 Task: Create New Customer with Customer Name: Angelinas Mexican Restaurant, Billing Address Line1: 4724 Huntz Lane, Billing Address Line2:  Bolton, Billing Address Line3:  Massachusetts 01740
Action: Mouse pressed left at (143, 25)
Screenshot: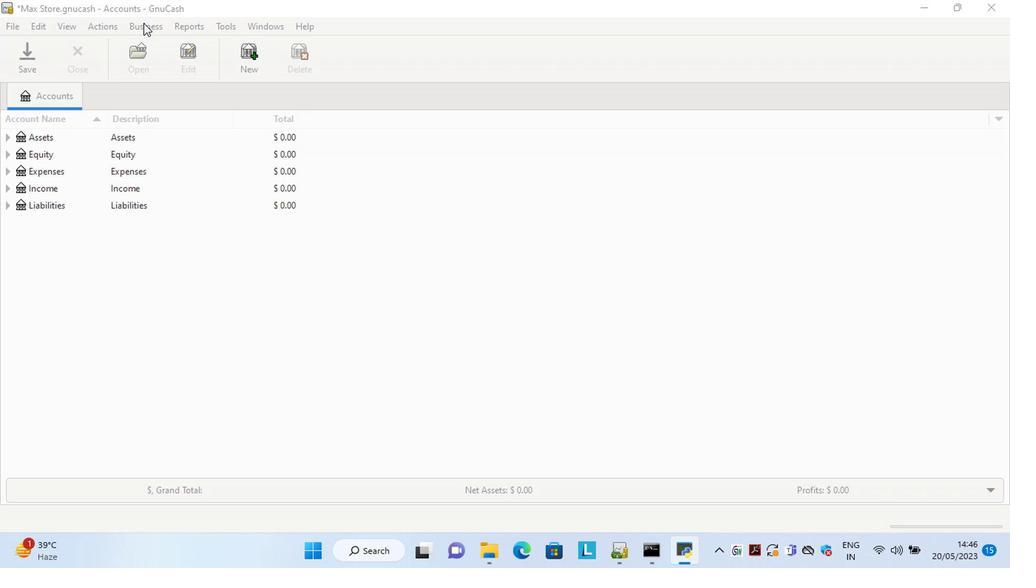 
Action: Mouse moved to (159, 45)
Screenshot: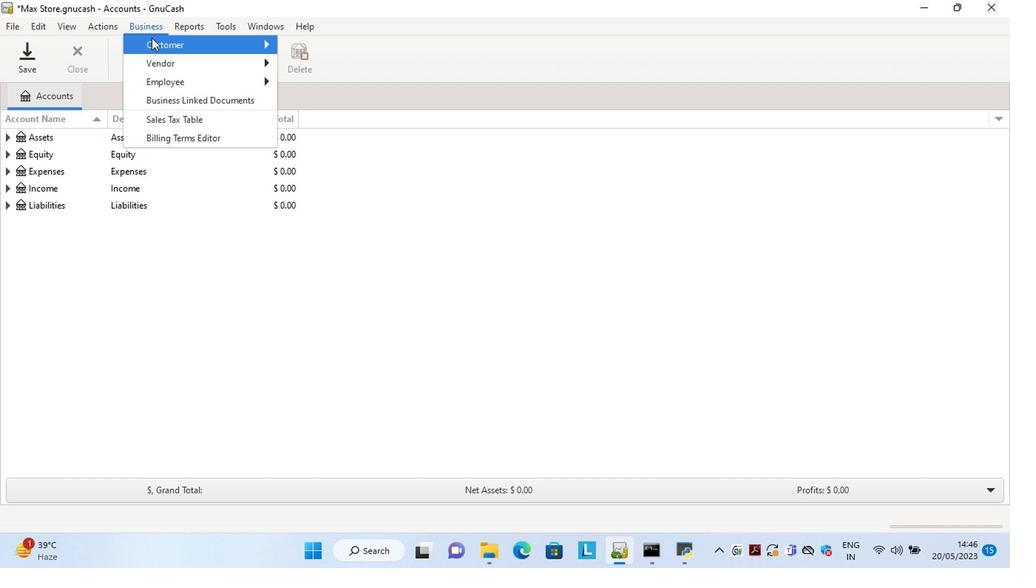 
Action: Mouse pressed left at (159, 45)
Screenshot: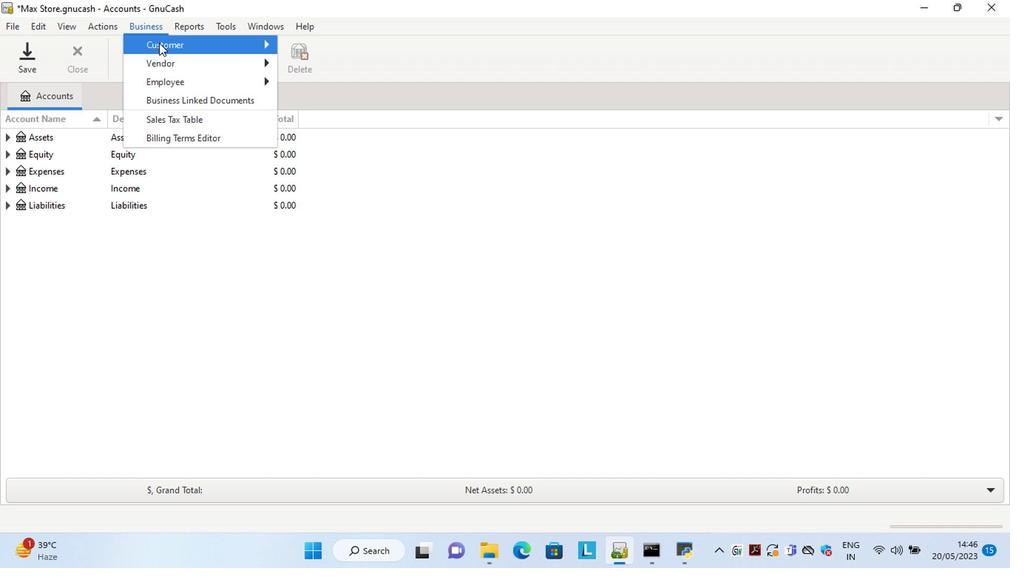 
Action: Mouse moved to (360, 64)
Screenshot: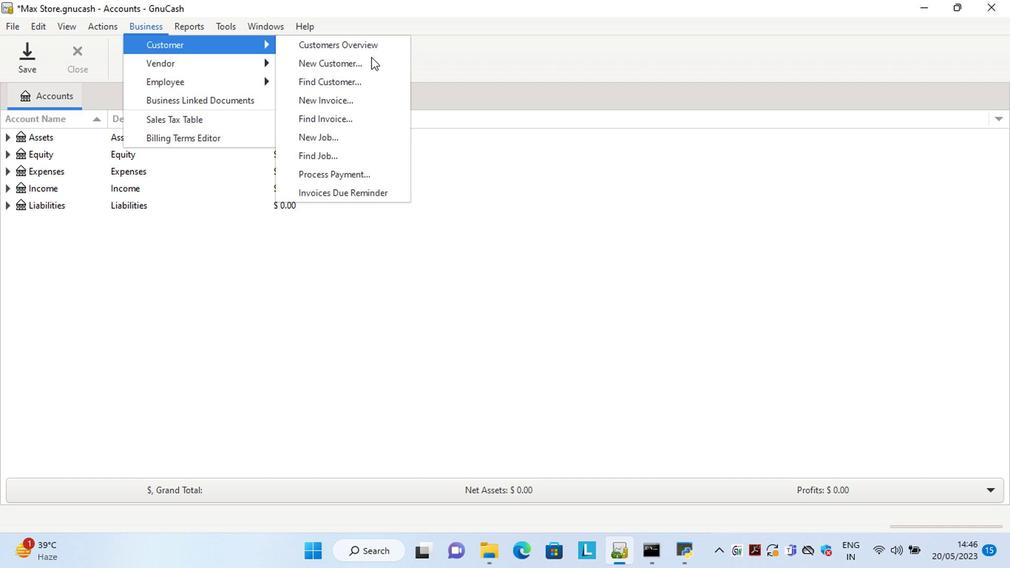 
Action: Mouse pressed left at (360, 64)
Screenshot: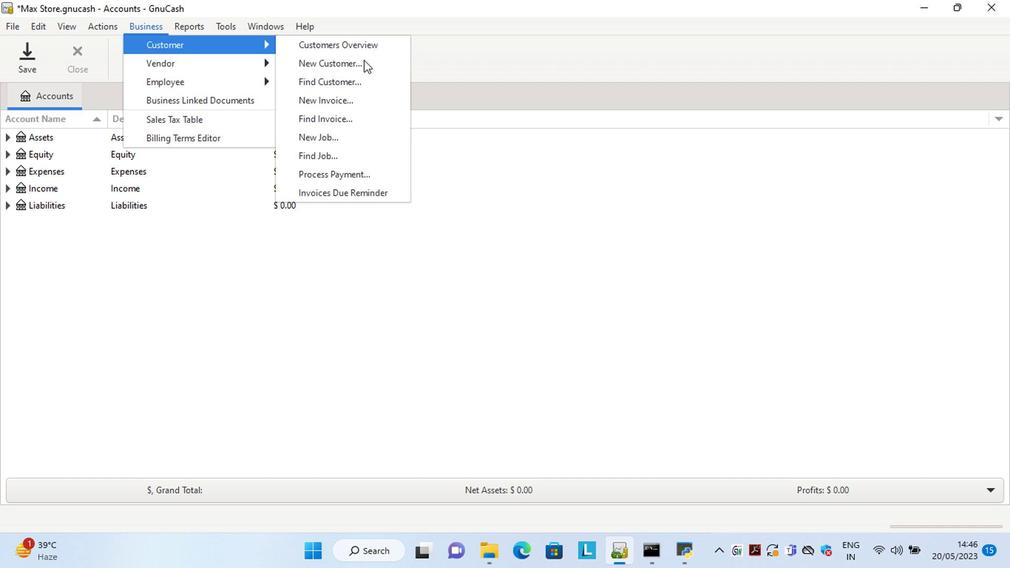 
Action: Mouse moved to (794, 225)
Screenshot: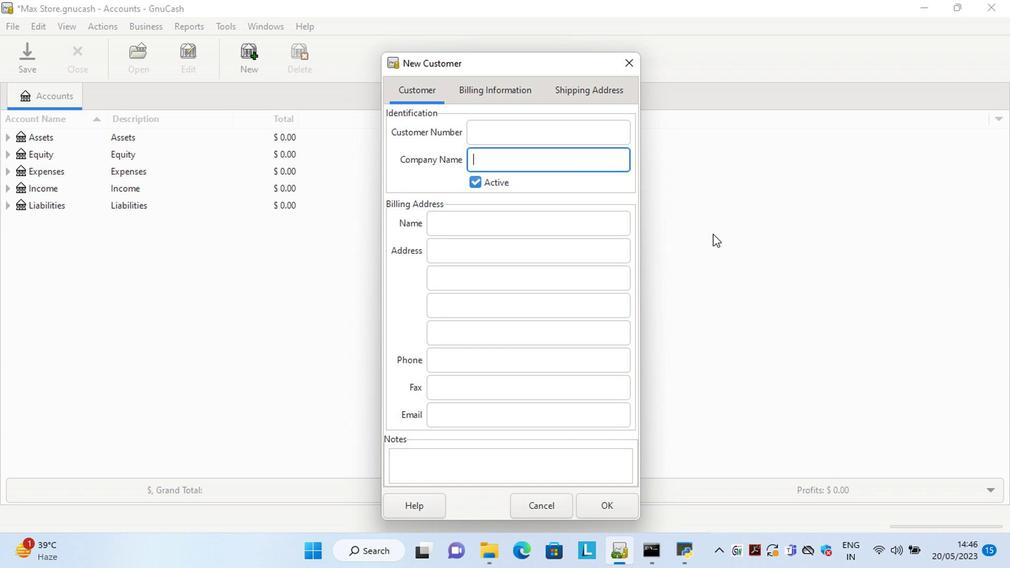 
Action: Key pressed <Key.shift>Angelinas<Key.space><Key.shift>Mexican<Key.space><Key.shift>Restaurant<Key.tab><Key.tab><Key.tab>4724<Key.space><Key.shift>Huntz<Key.space><Key.shift>Lane<Key.tab>b<Key.tab>ma<Key.tab>
Screenshot: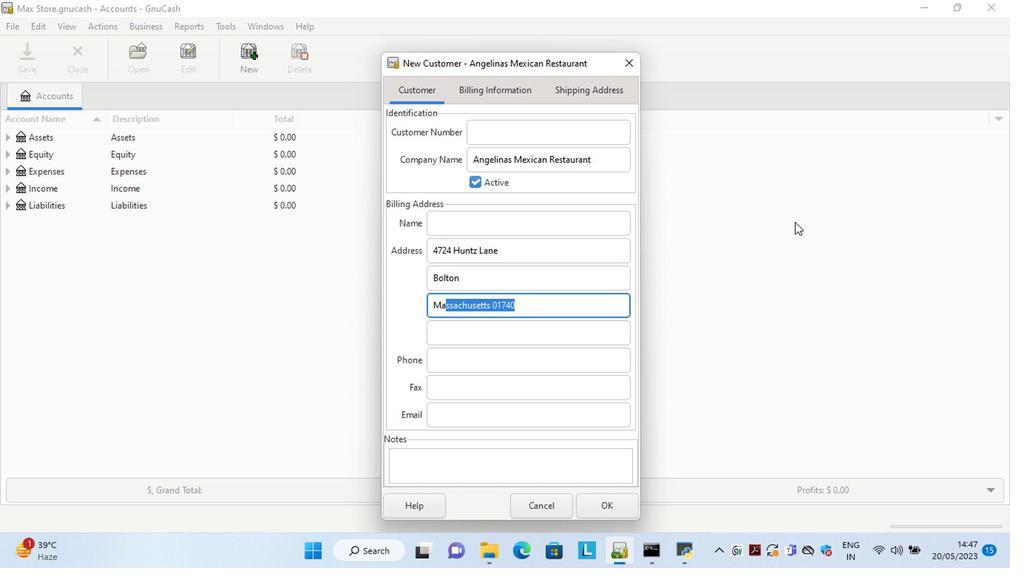 
Action: Mouse moved to (610, 504)
Screenshot: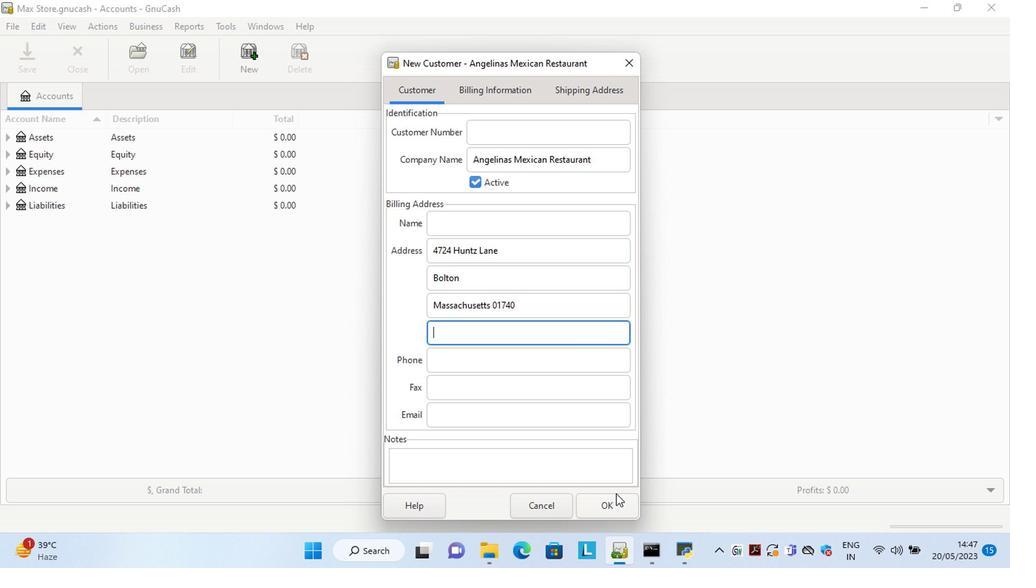 
Action: Mouse pressed left at (610, 504)
Screenshot: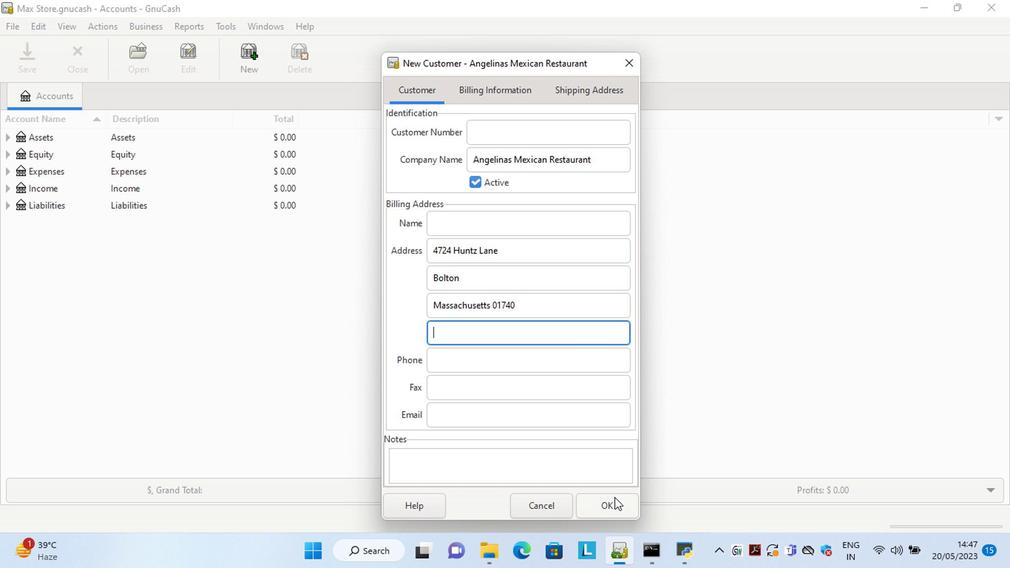 
